 Task: Create a task 'Conduct Interviews' on November 25, 2023, that repeats every 3 months.
Action: Mouse moved to (139, 152)
Screenshot: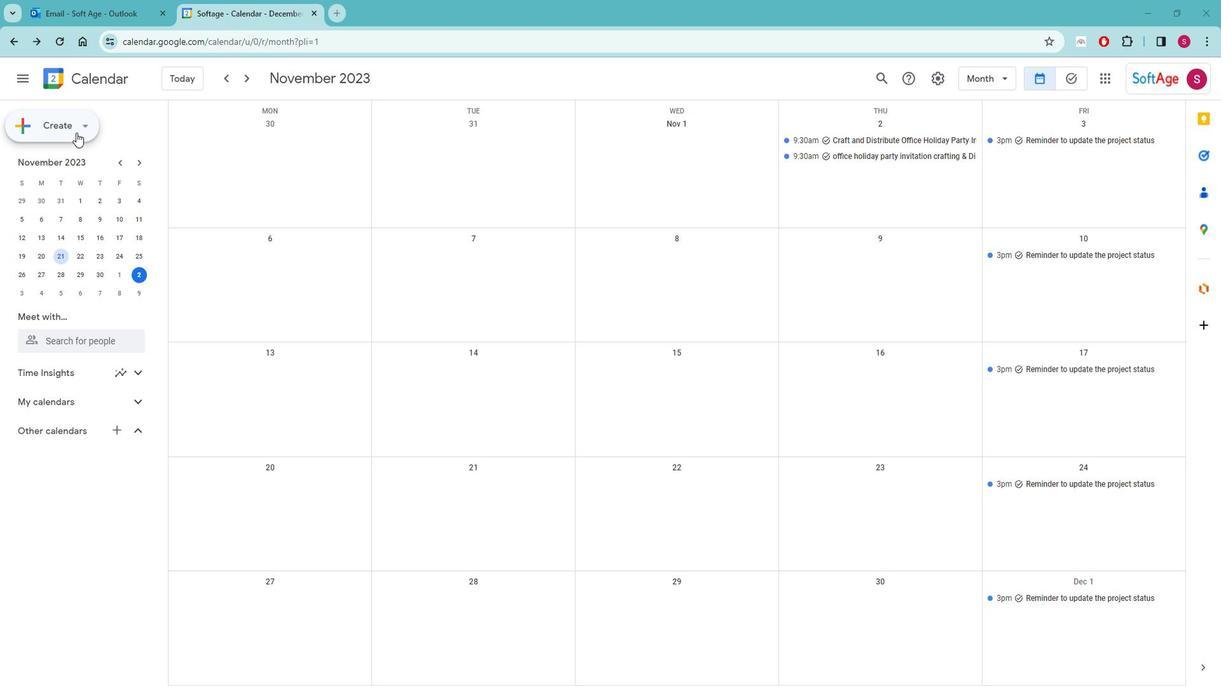 
Action: Mouse pressed left at (139, 152)
Screenshot: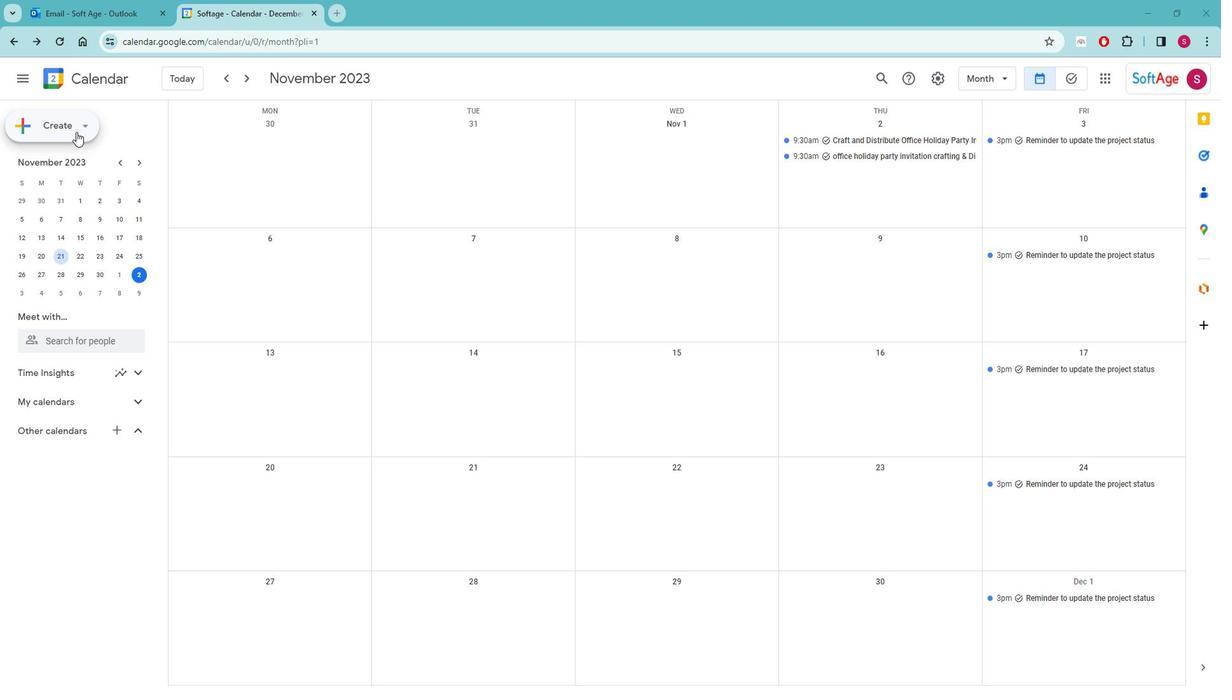 
Action: Mouse moved to (111, 265)
Screenshot: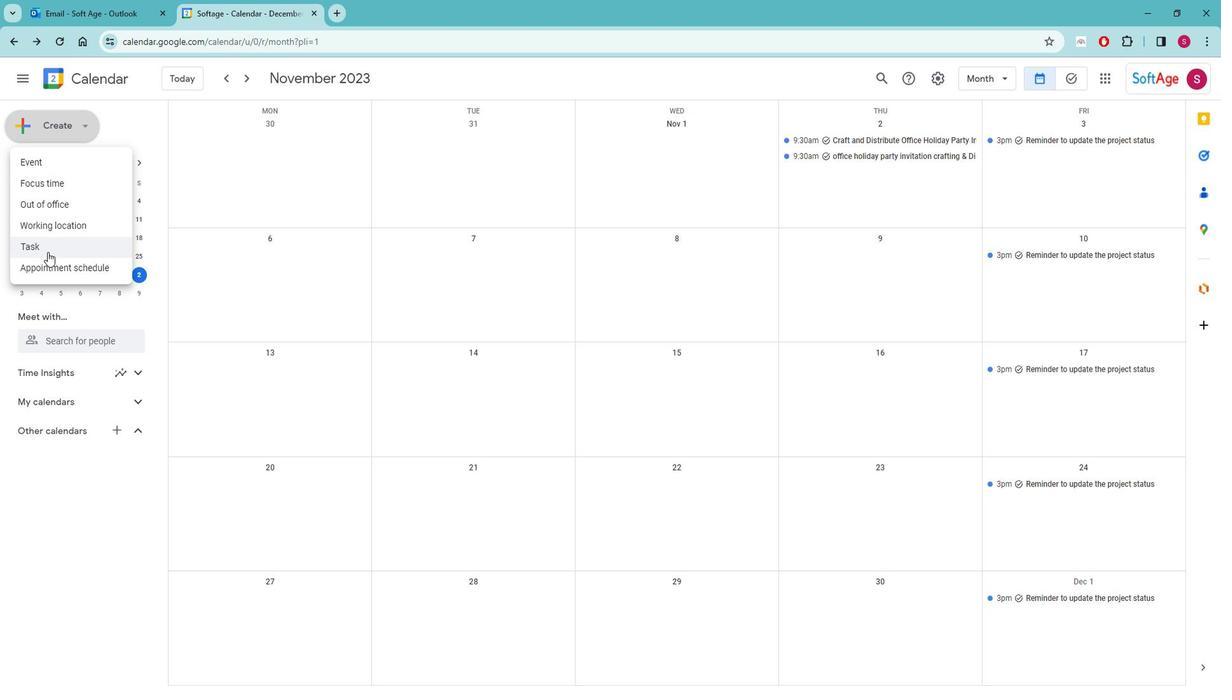 
Action: Mouse pressed left at (111, 265)
Screenshot: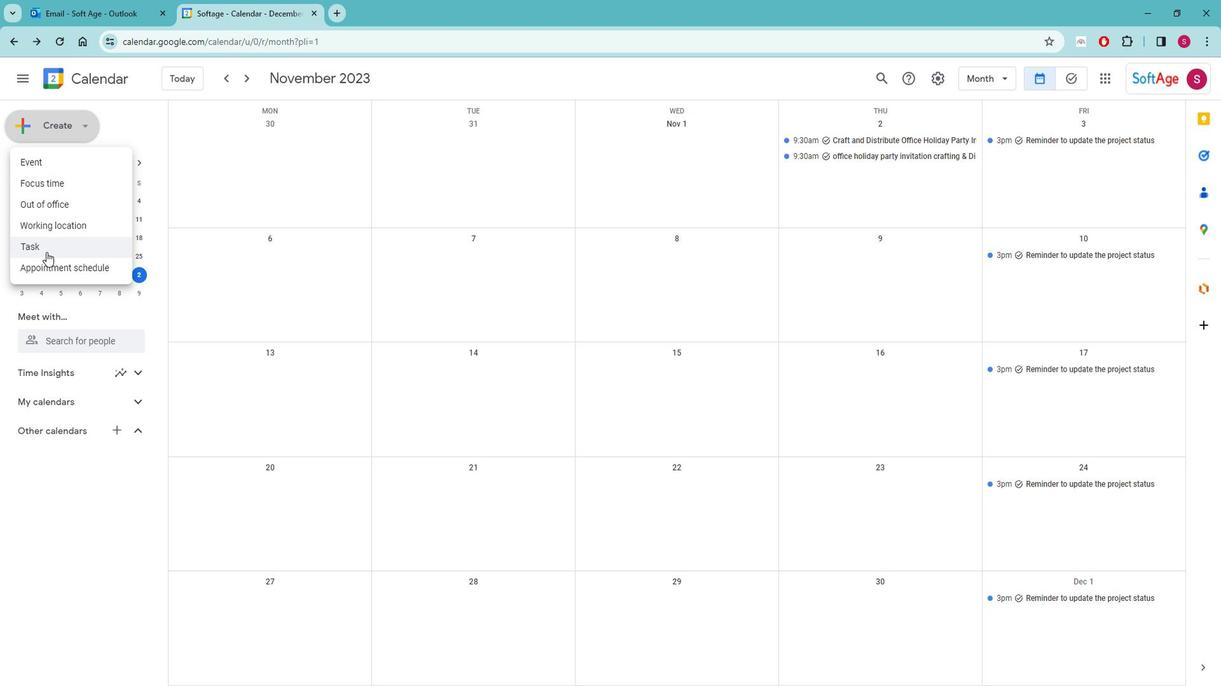 
Action: Mouse moved to (650, 292)
Screenshot: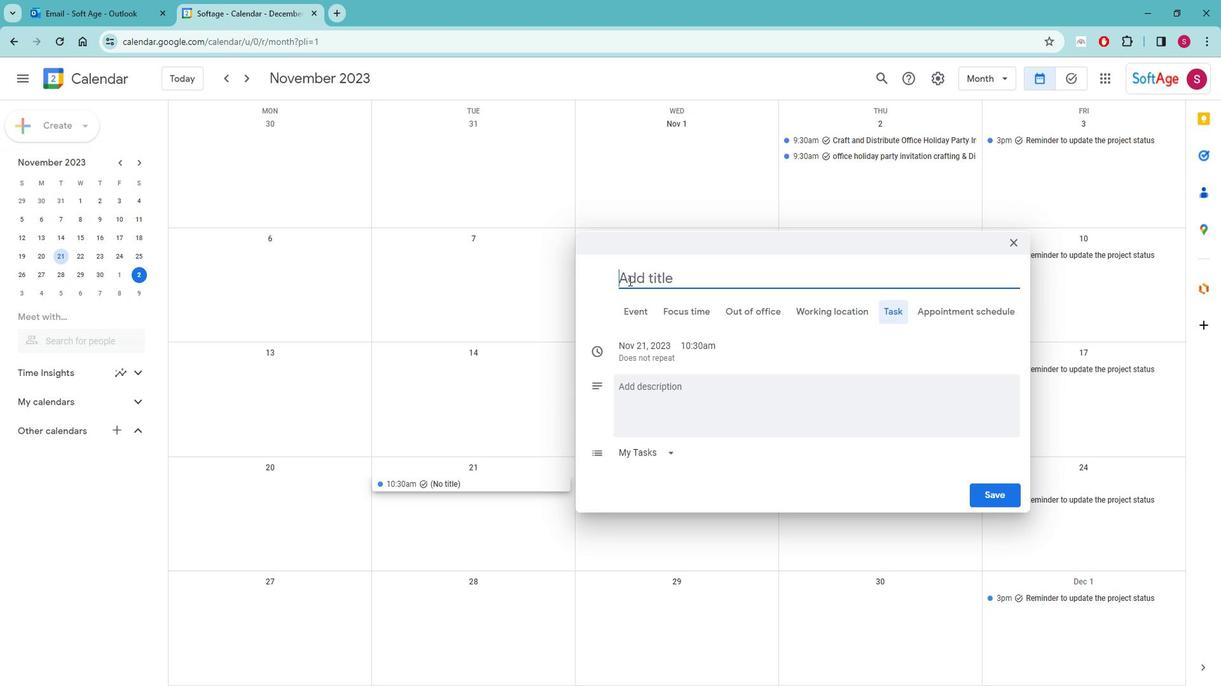 
Action: Mouse pressed left at (650, 292)
Screenshot: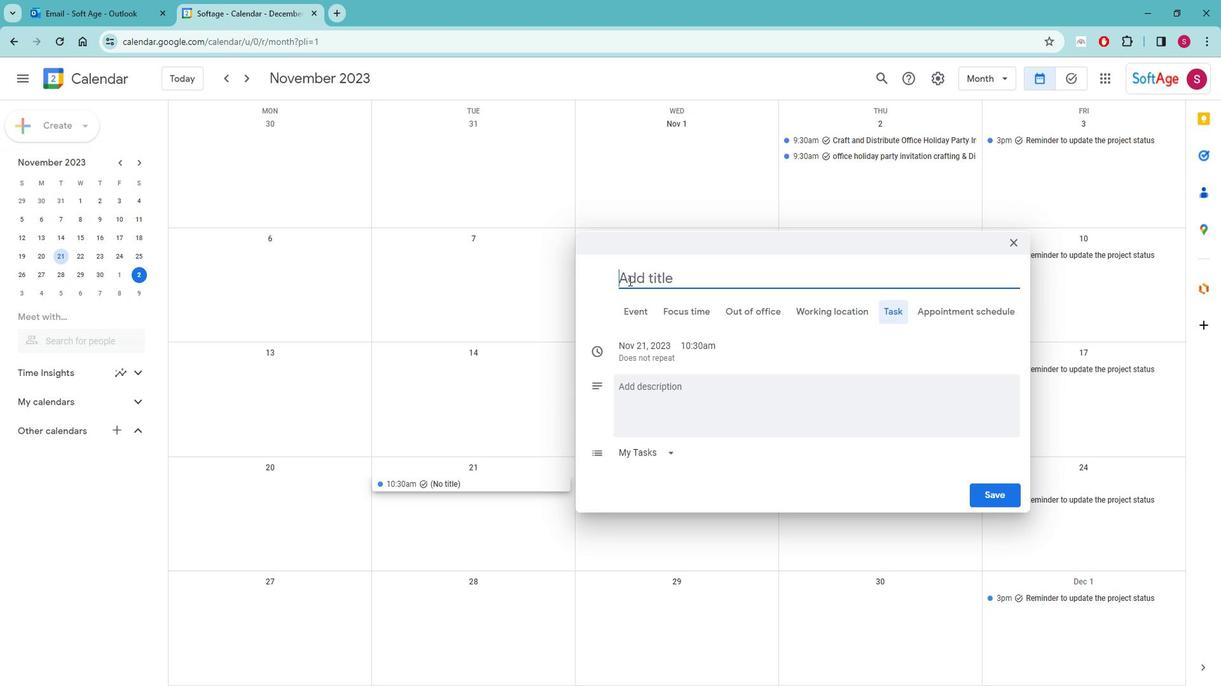 
Action: Key pressed <Key.shift>Conduct<Key.space><Key.shift>Interview
Screenshot: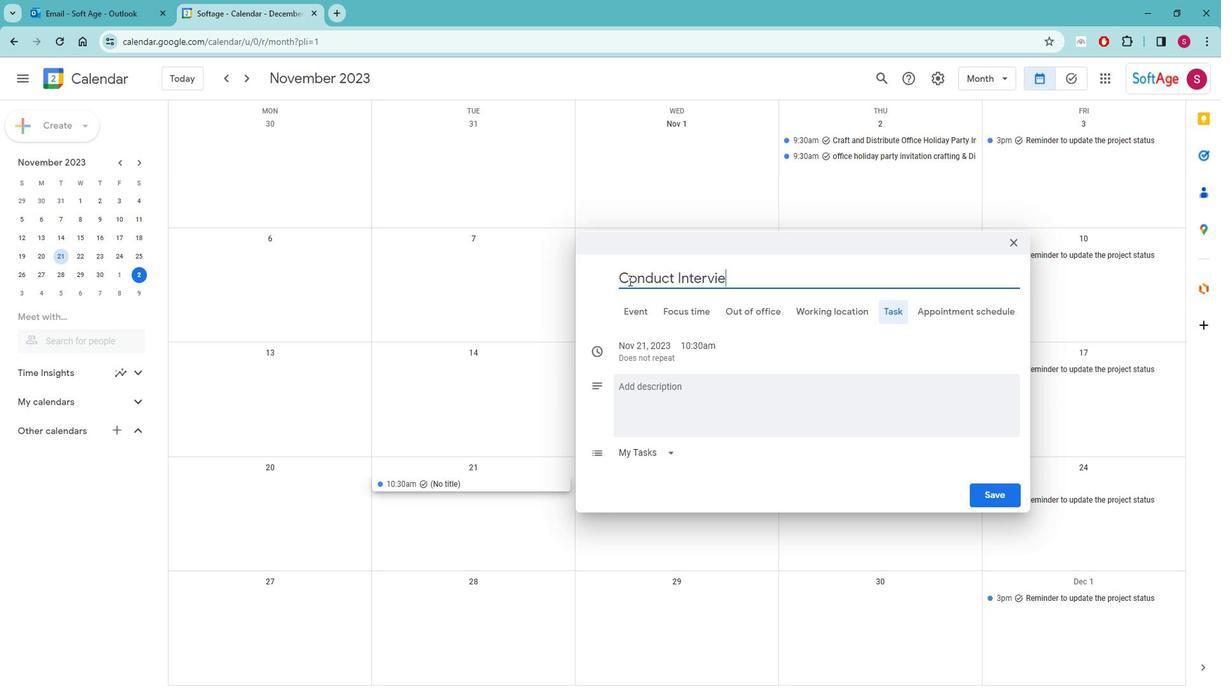 
Action: Mouse moved to (655, 353)
Screenshot: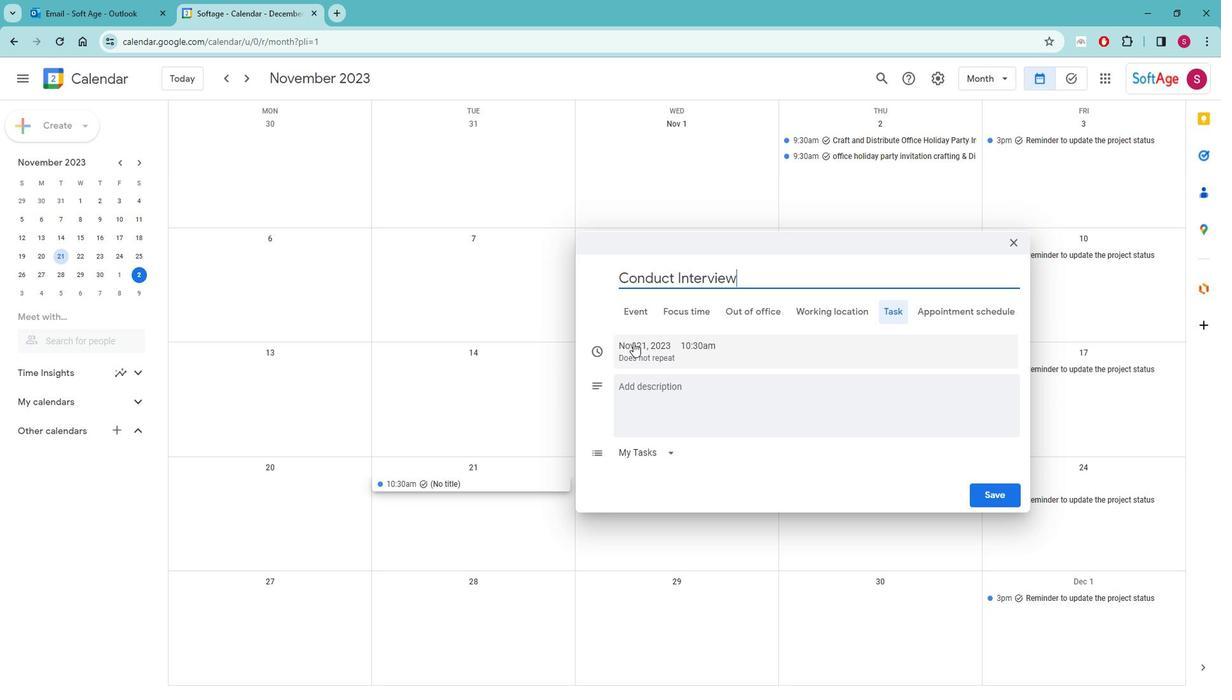 
Action: Mouse pressed left at (655, 353)
Screenshot: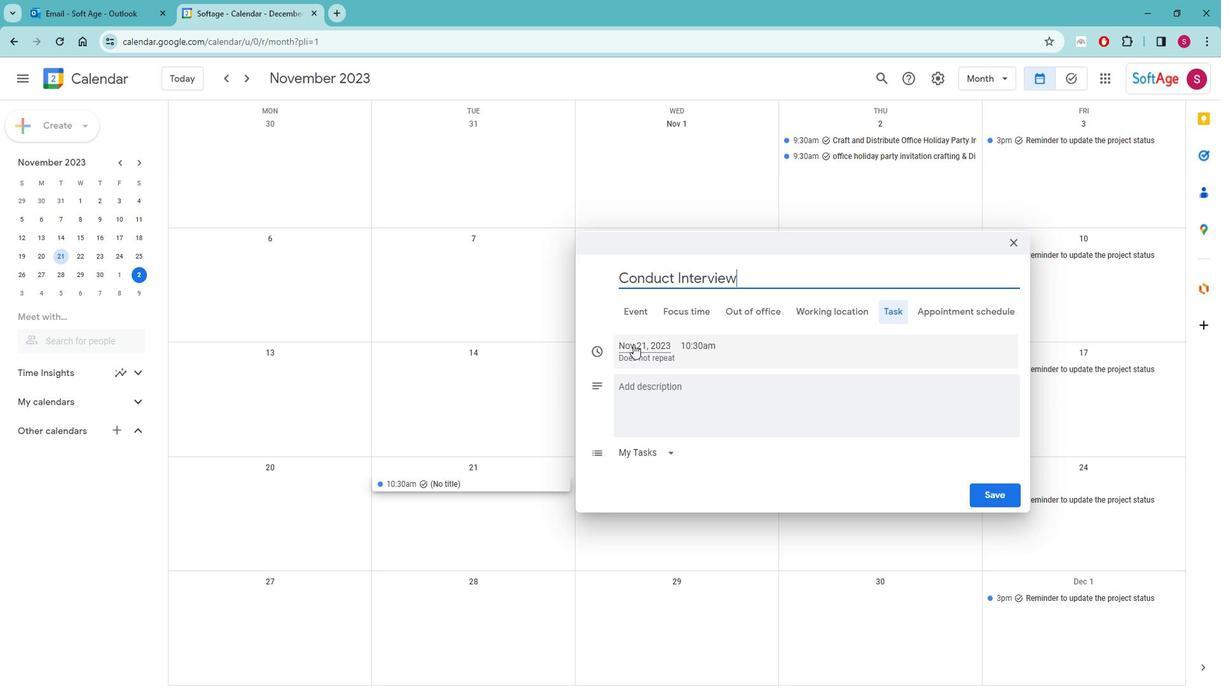 
Action: Mouse moved to (782, 471)
Screenshot: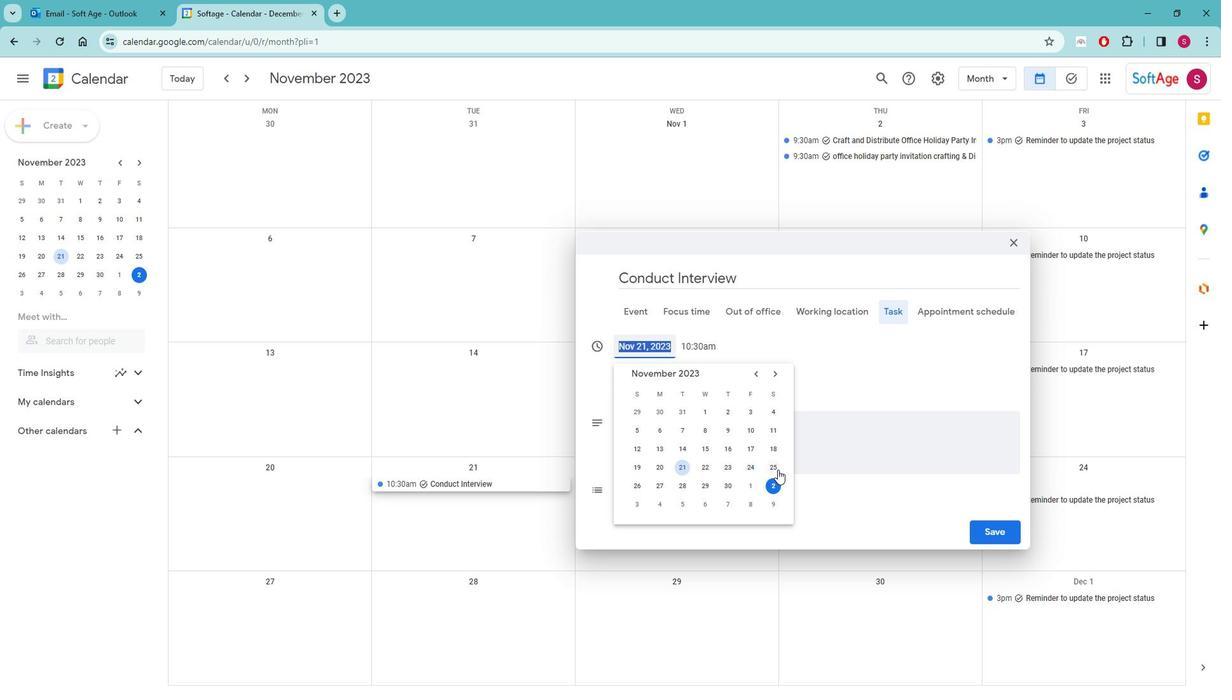 
Action: Mouse pressed left at (782, 471)
Screenshot: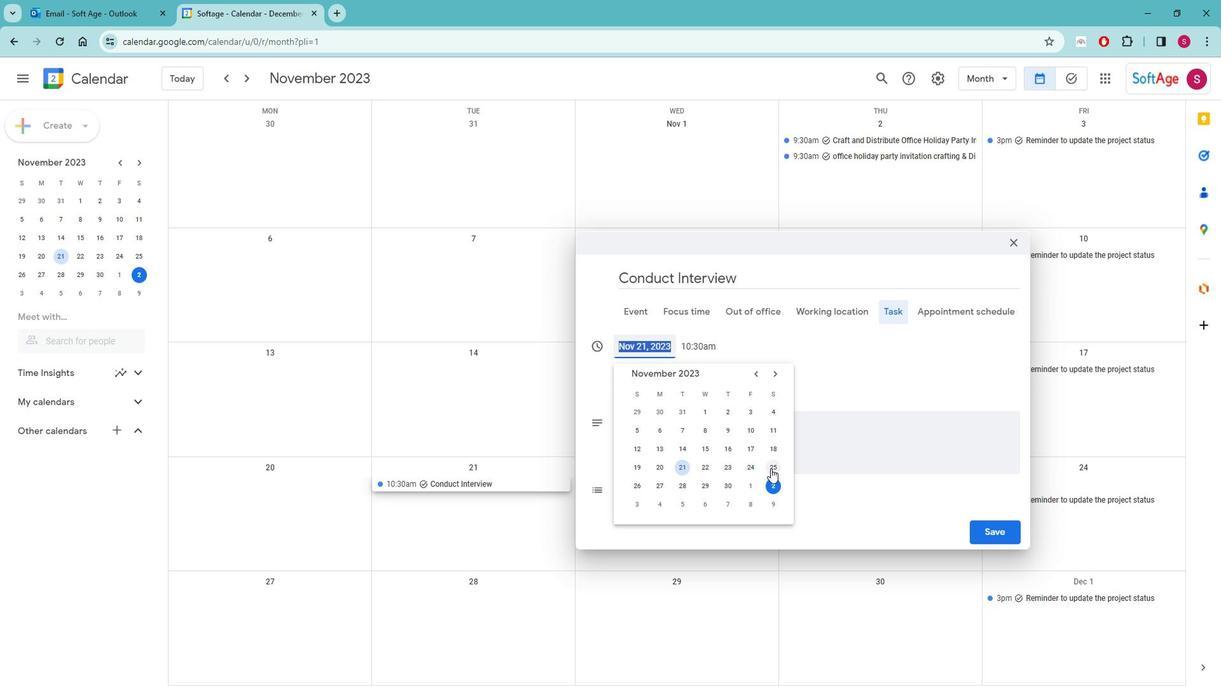 
Action: Mouse moved to (571, 382)
Screenshot: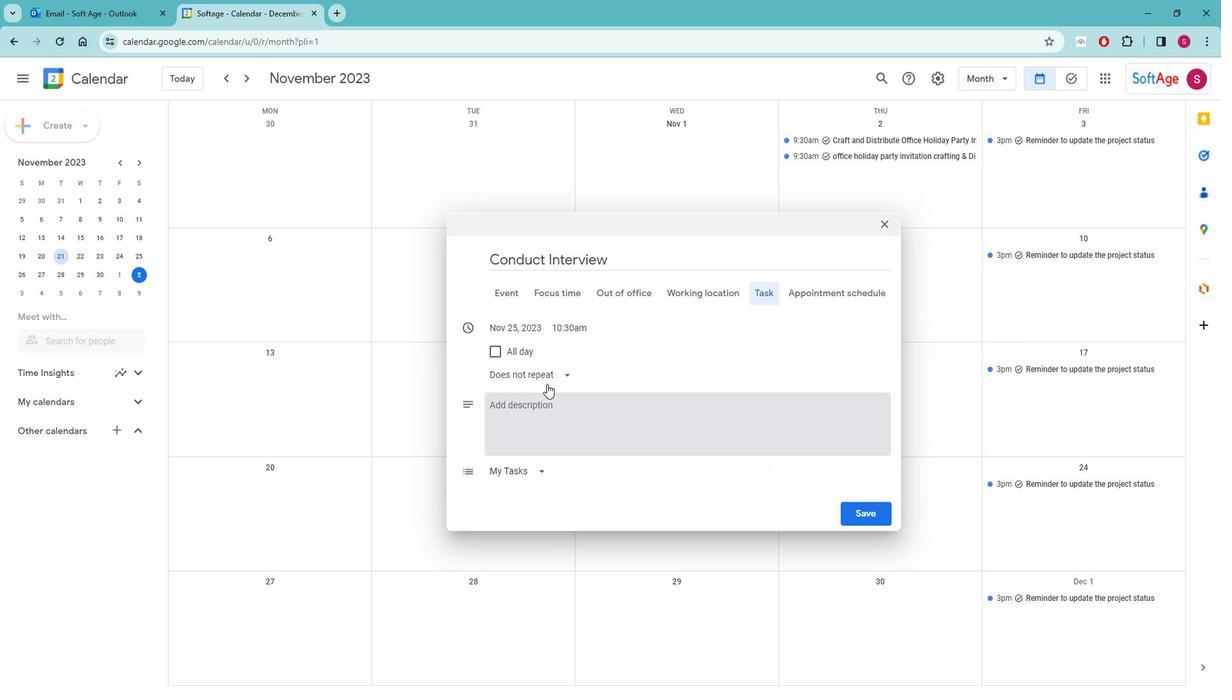 
Action: Mouse pressed left at (571, 382)
Screenshot: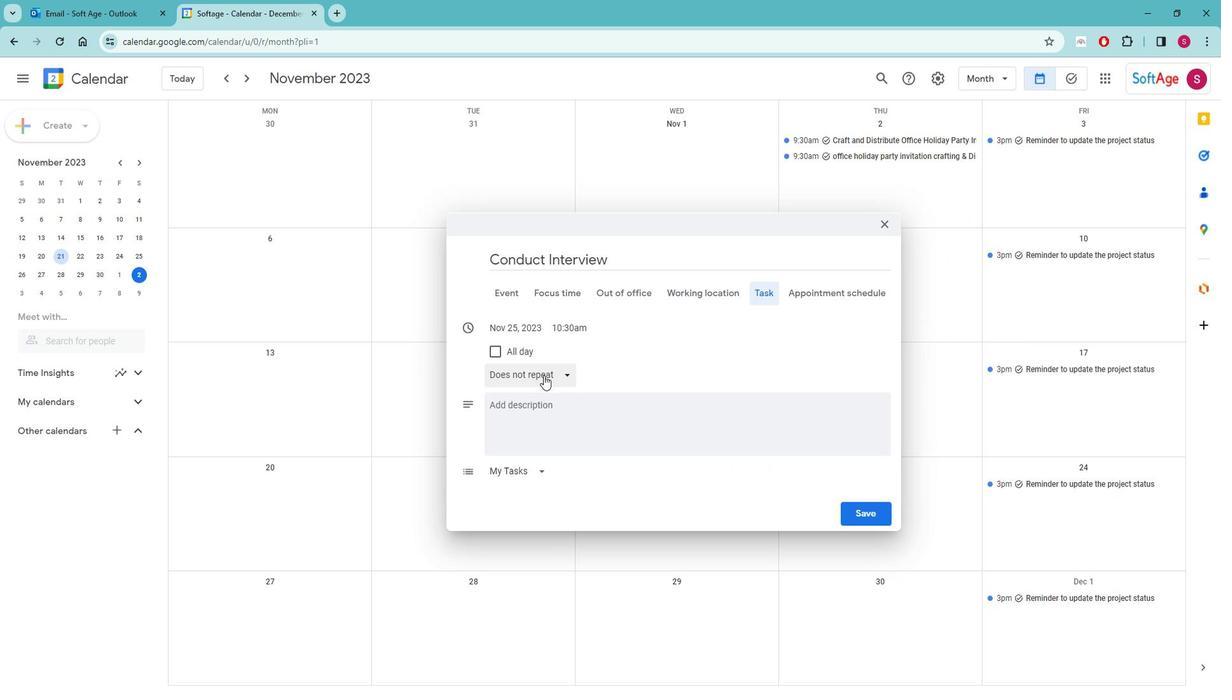 
Action: Mouse moved to (552, 549)
Screenshot: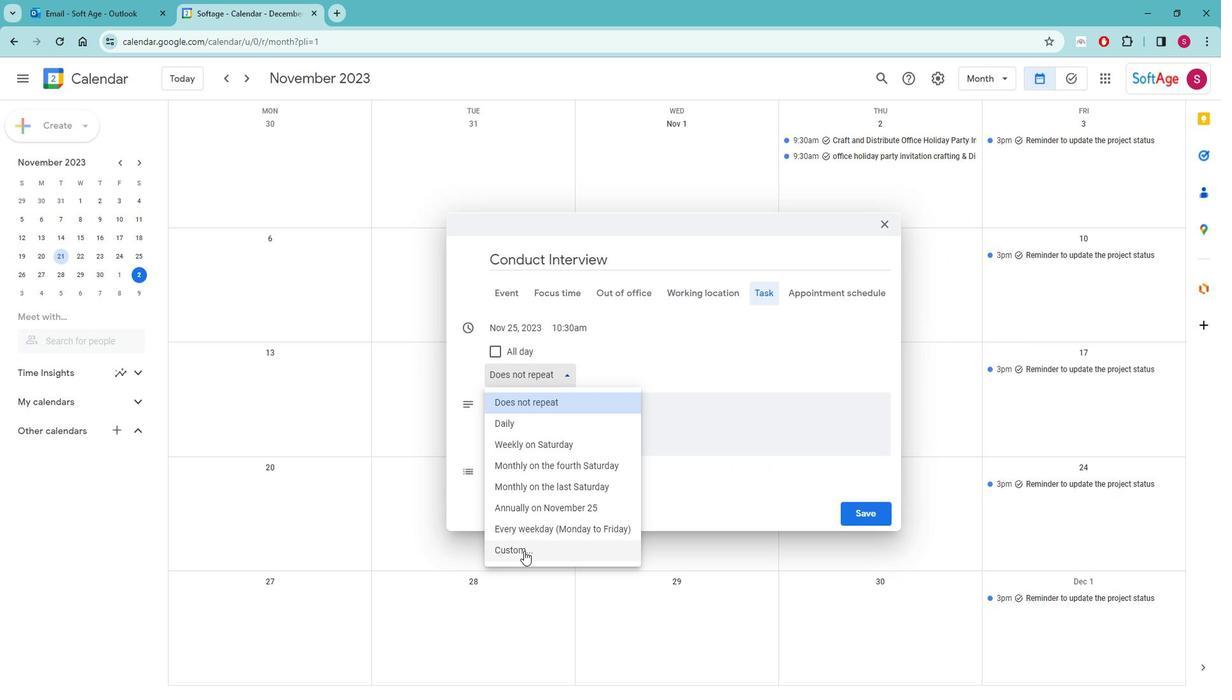 
Action: Mouse pressed left at (552, 549)
Screenshot: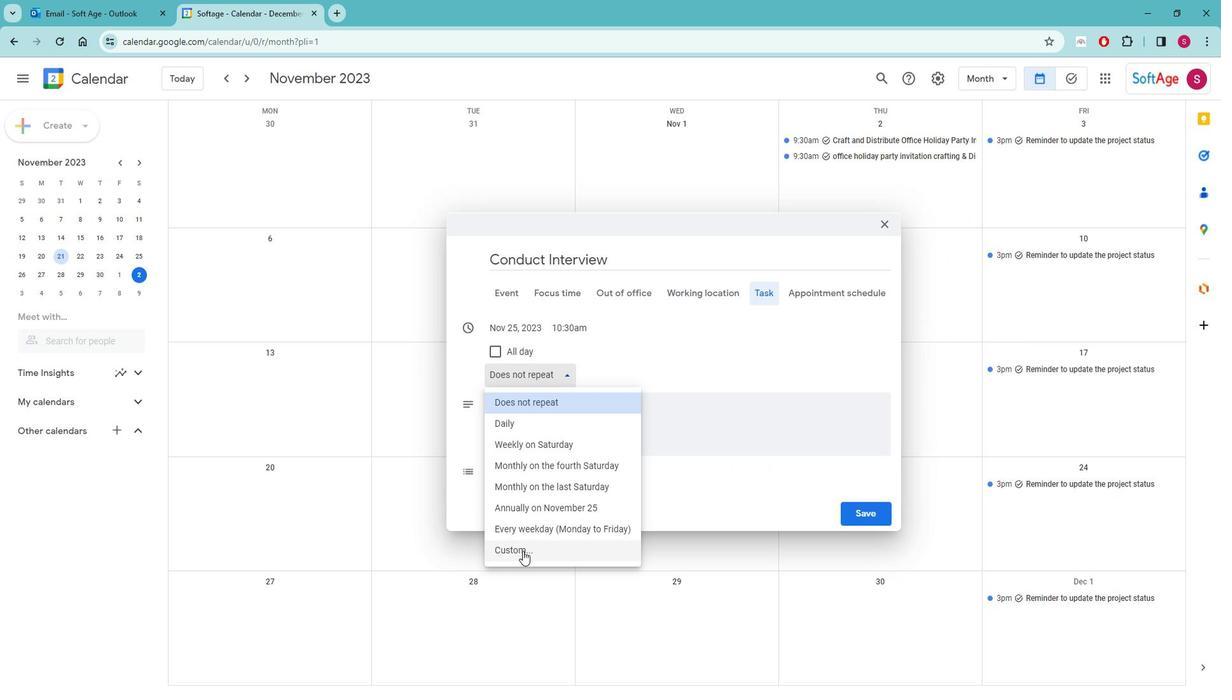 
Action: Mouse moved to (611, 300)
Screenshot: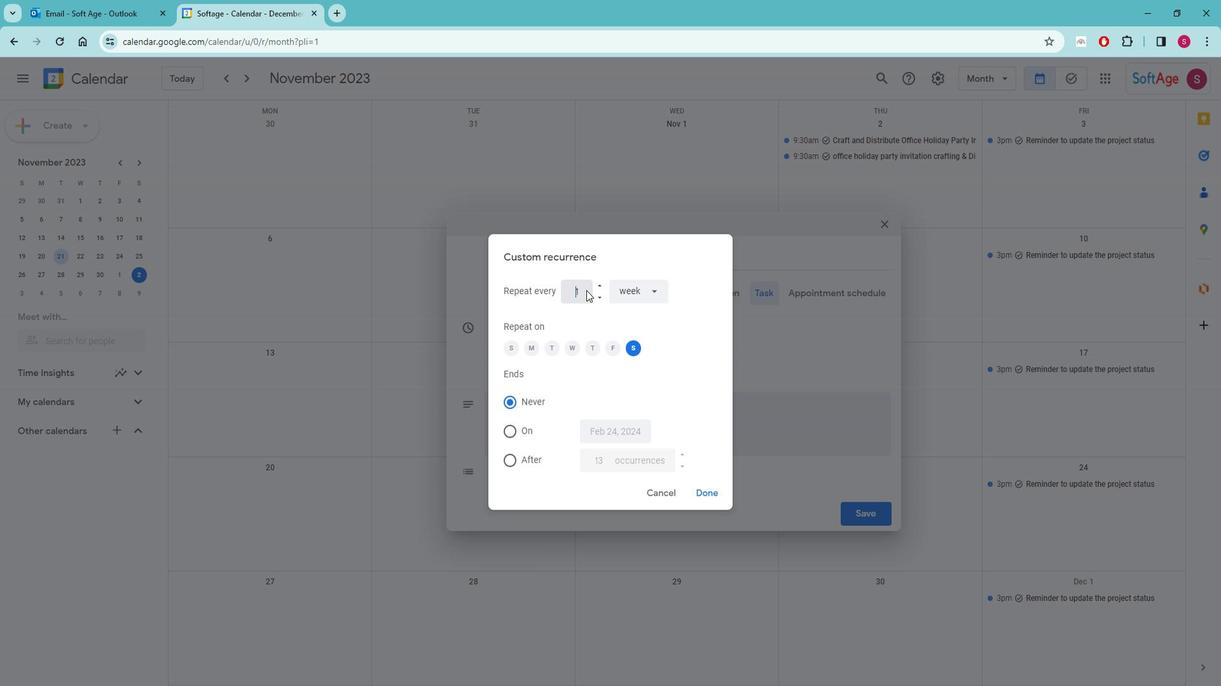 
Action: Mouse pressed left at (611, 300)
Screenshot: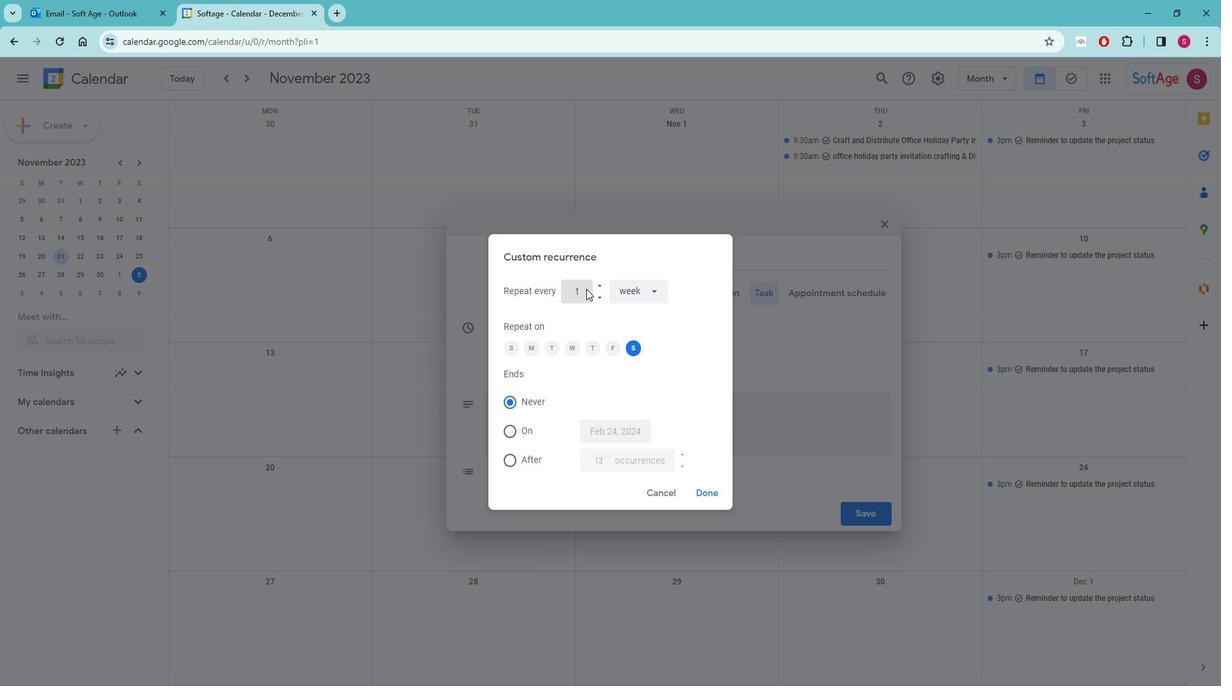 
Action: Mouse moved to (605, 302)
Screenshot: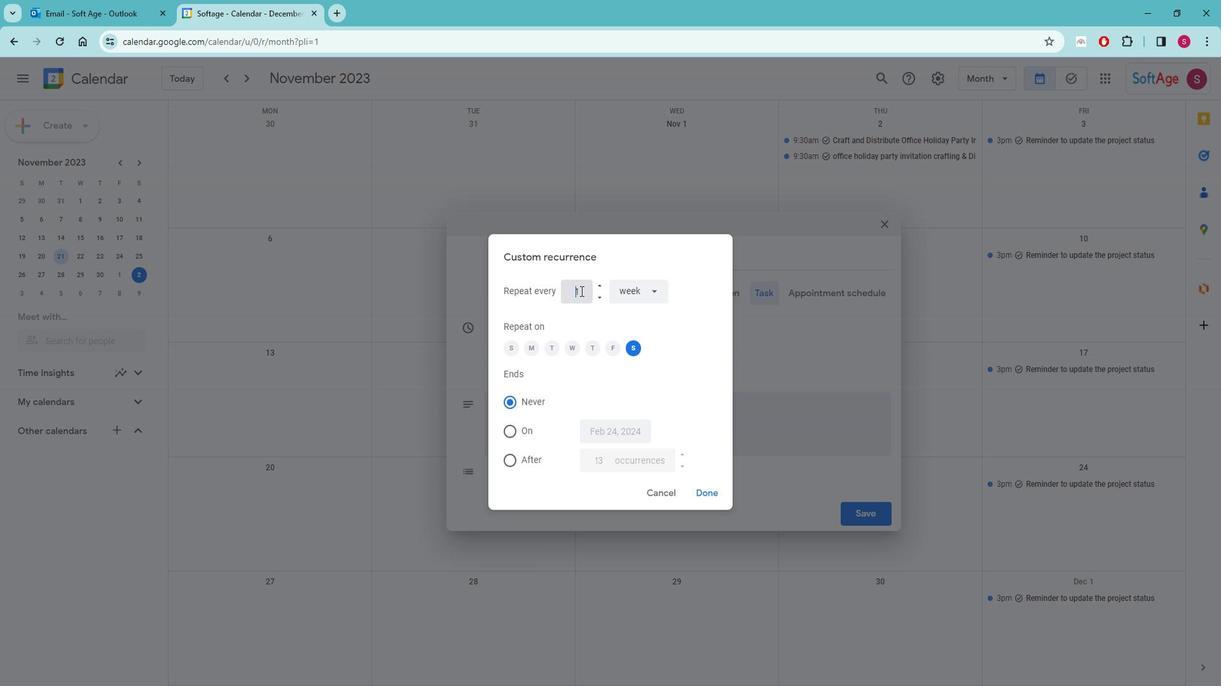 
Action: Mouse pressed left at (605, 302)
Screenshot: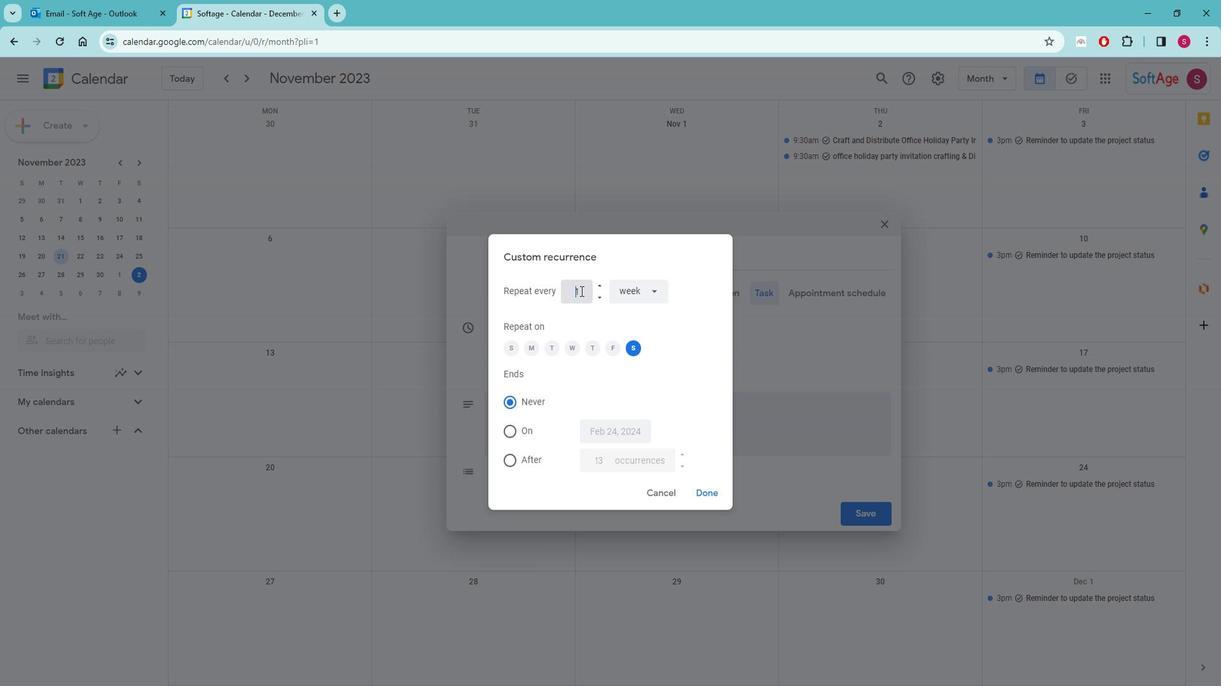 
Action: Mouse pressed left at (605, 302)
Screenshot: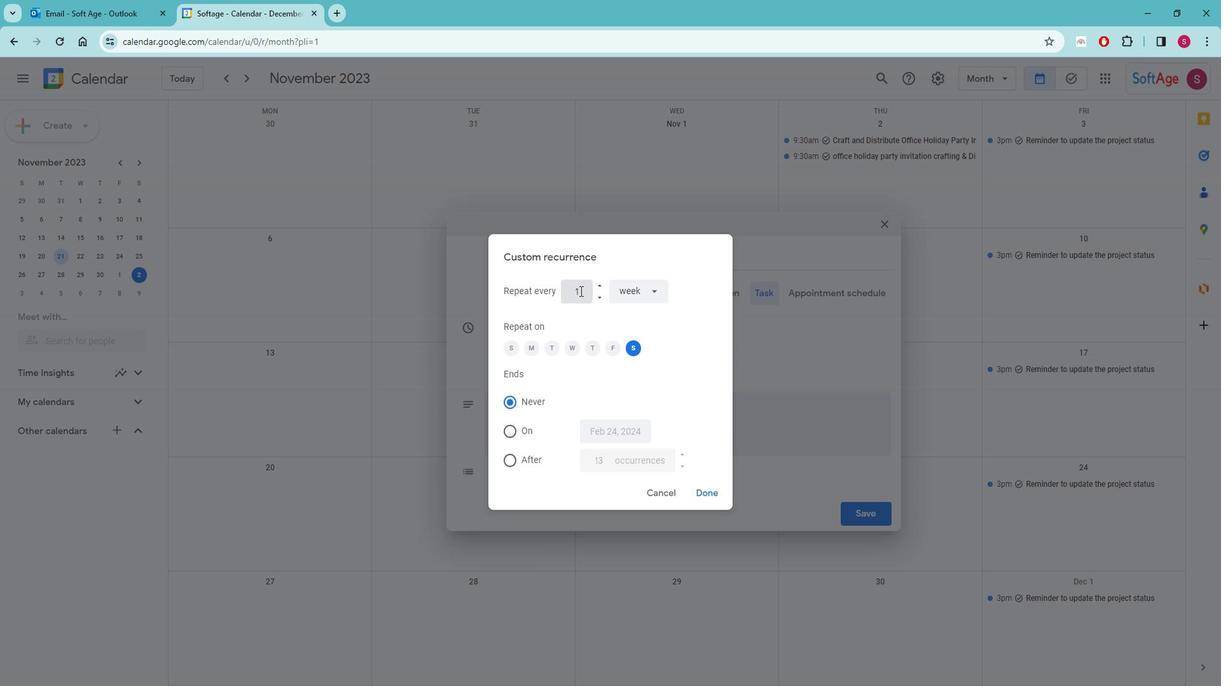 
Action: Key pressed <Key.backspace>3
Screenshot: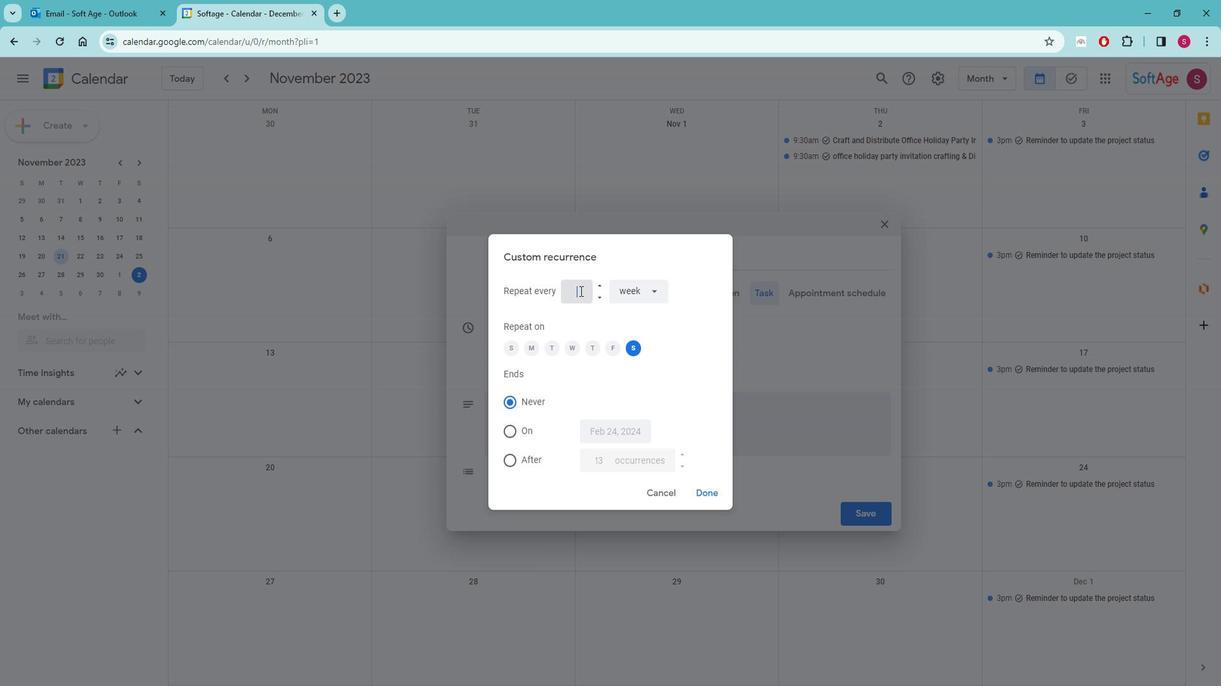 
Action: Mouse moved to (664, 298)
Screenshot: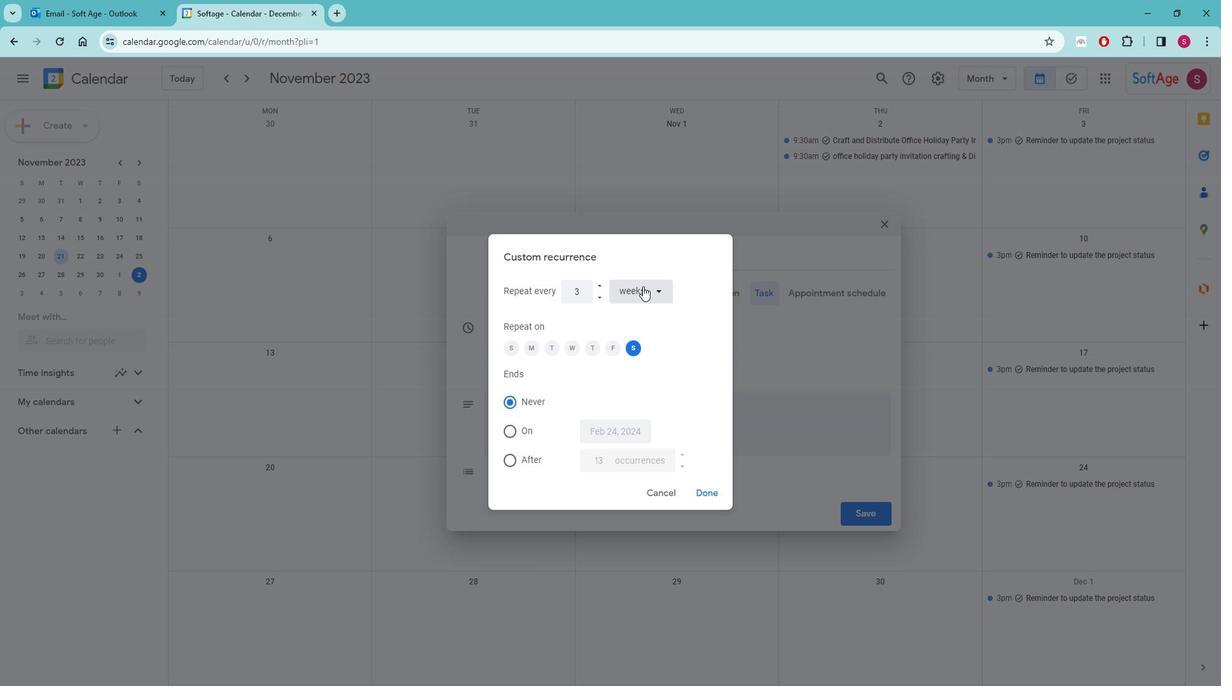 
Action: Mouse pressed left at (664, 298)
Screenshot: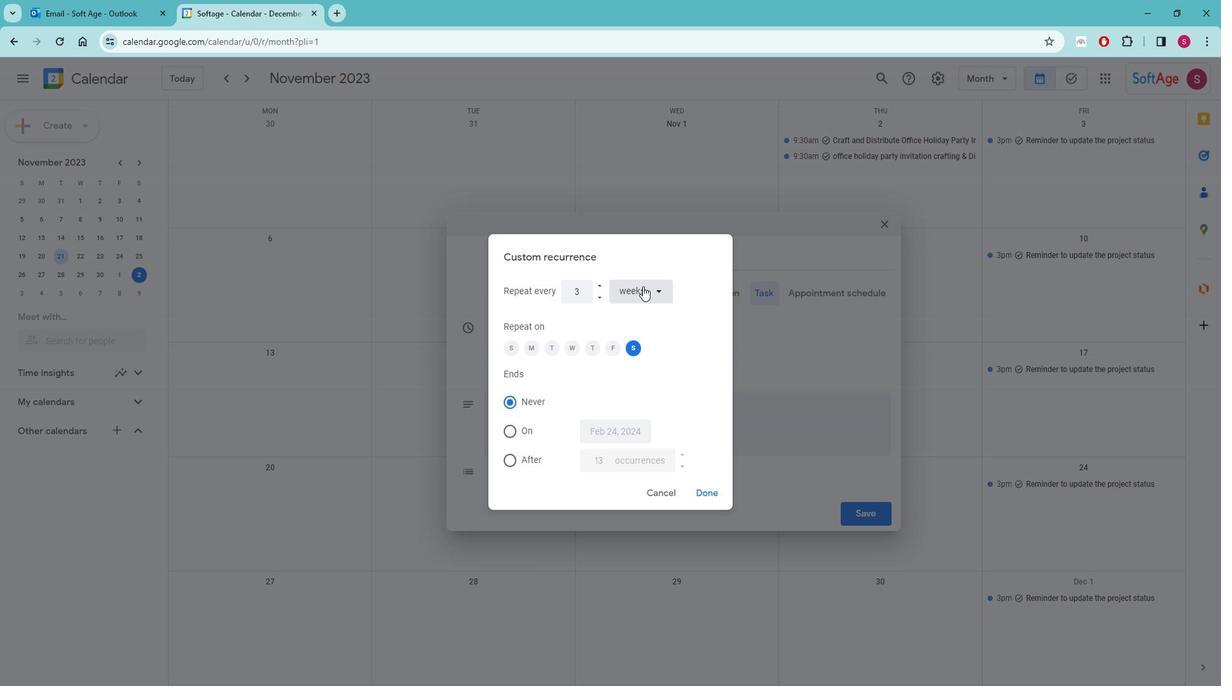 
Action: Mouse moved to (664, 365)
Screenshot: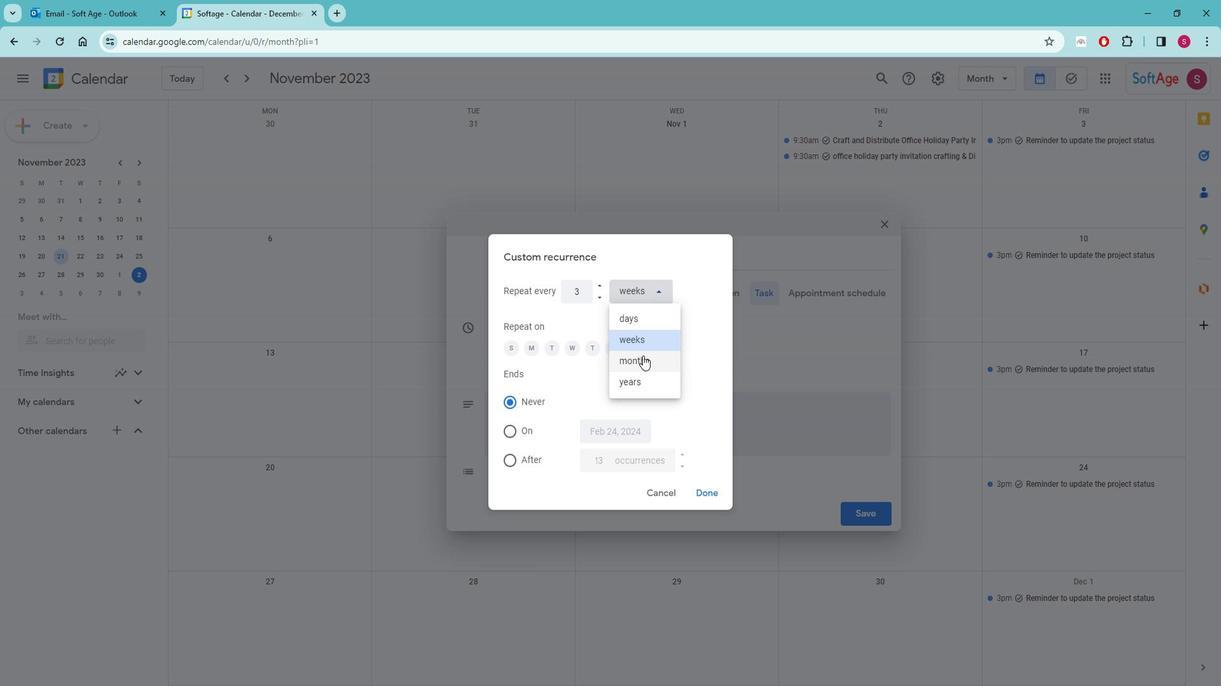 
Action: Mouse pressed left at (664, 365)
Screenshot: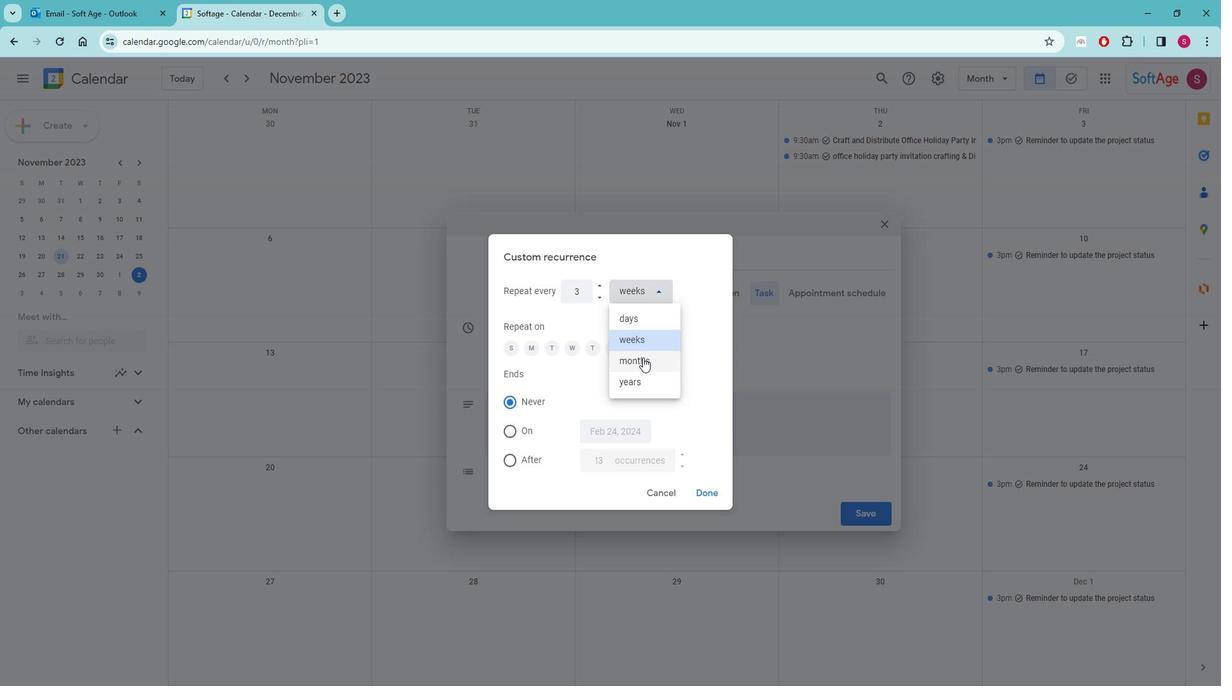 
Action: Mouse moved to (725, 489)
Screenshot: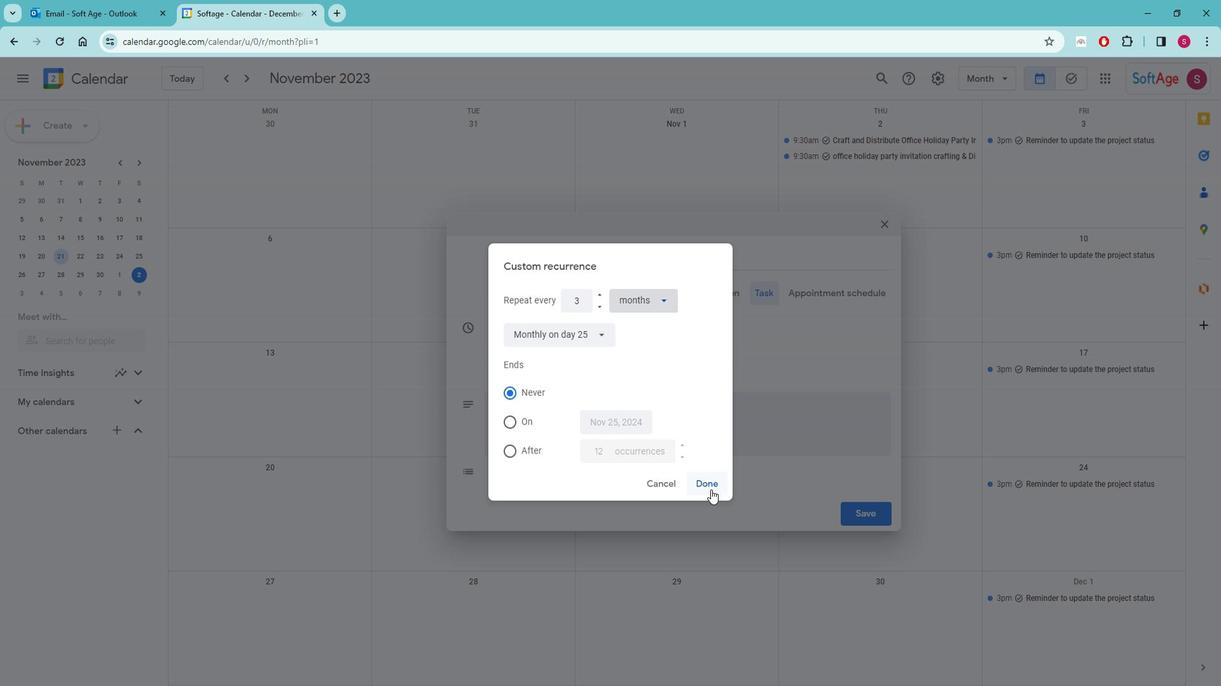 
Action: Mouse pressed left at (725, 489)
Screenshot: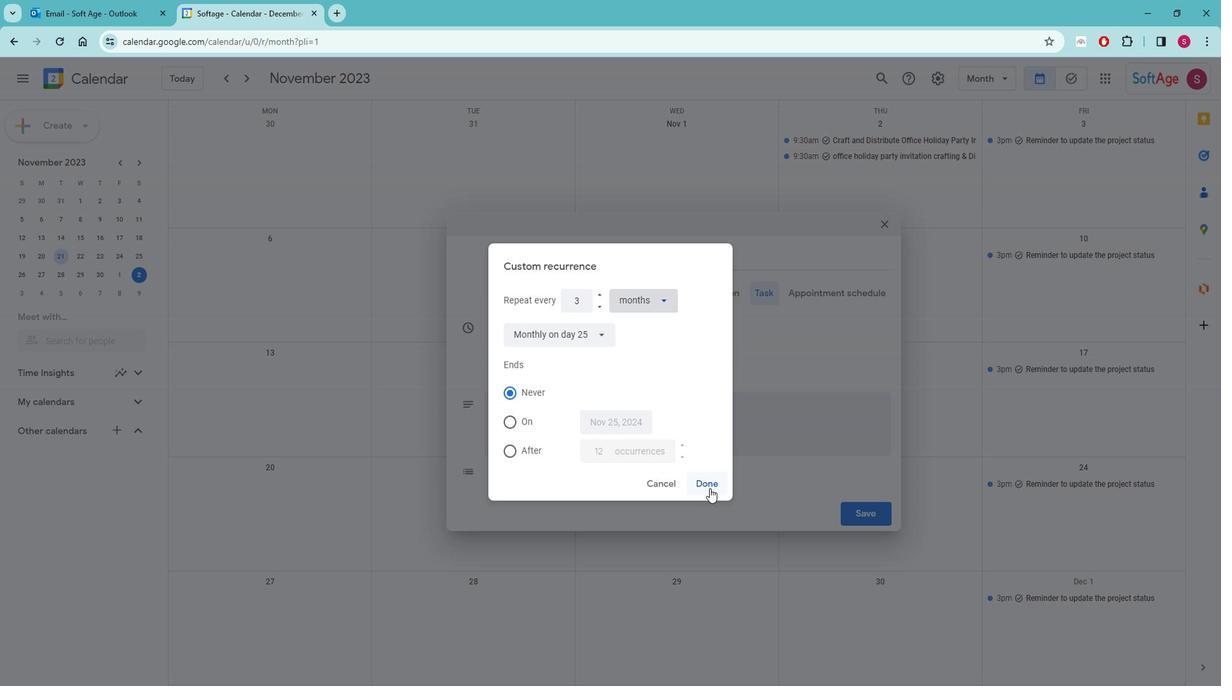 
Action: Mouse moved to (859, 517)
Screenshot: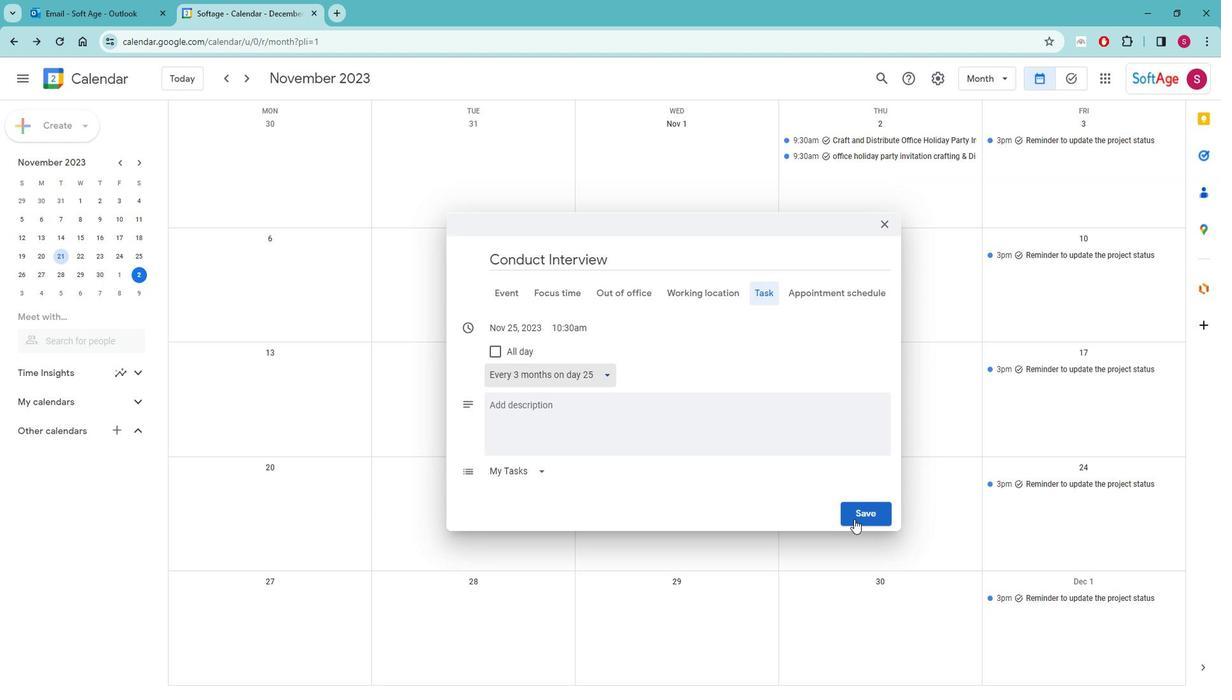 
Action: Mouse pressed left at (859, 517)
Screenshot: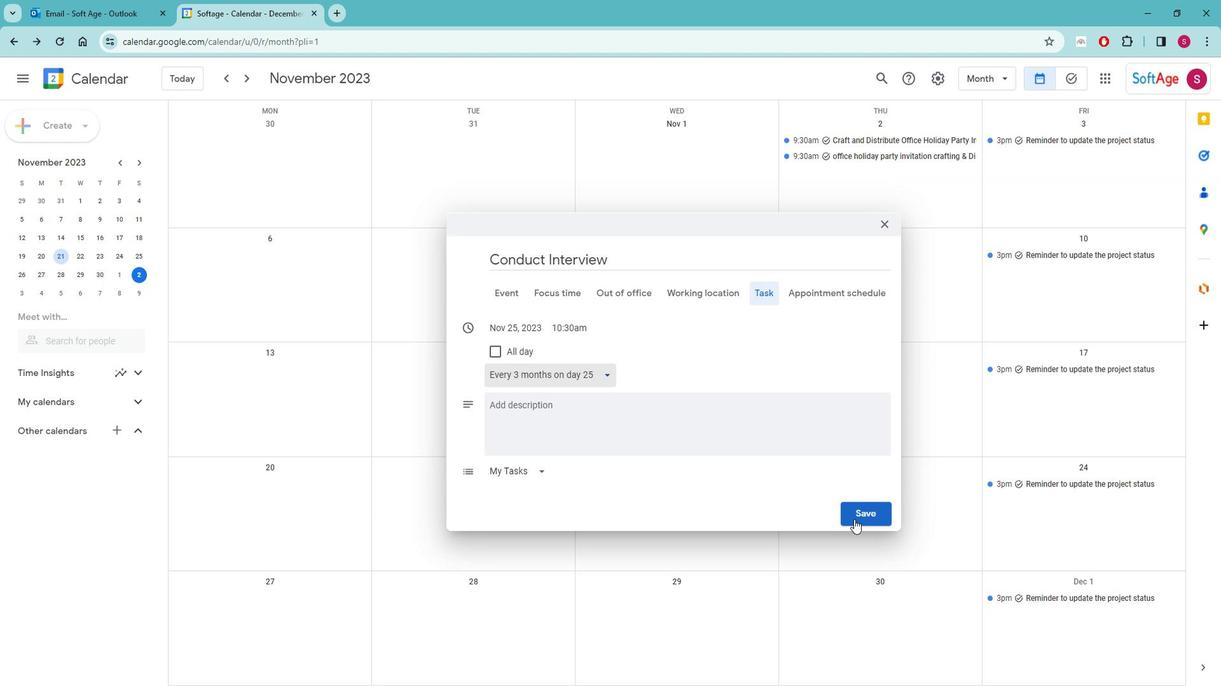 
